 Task: Check the repository traffic of the repository "Javascript".
Action: Mouse moved to (1008, 235)
Screenshot: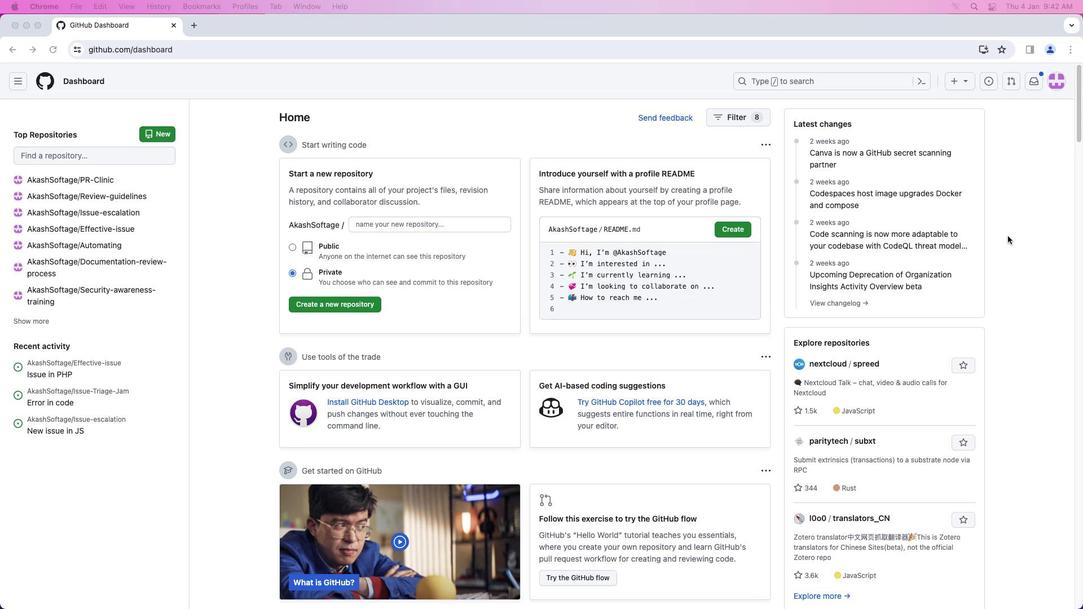 
Action: Mouse pressed left at (1008, 235)
Screenshot: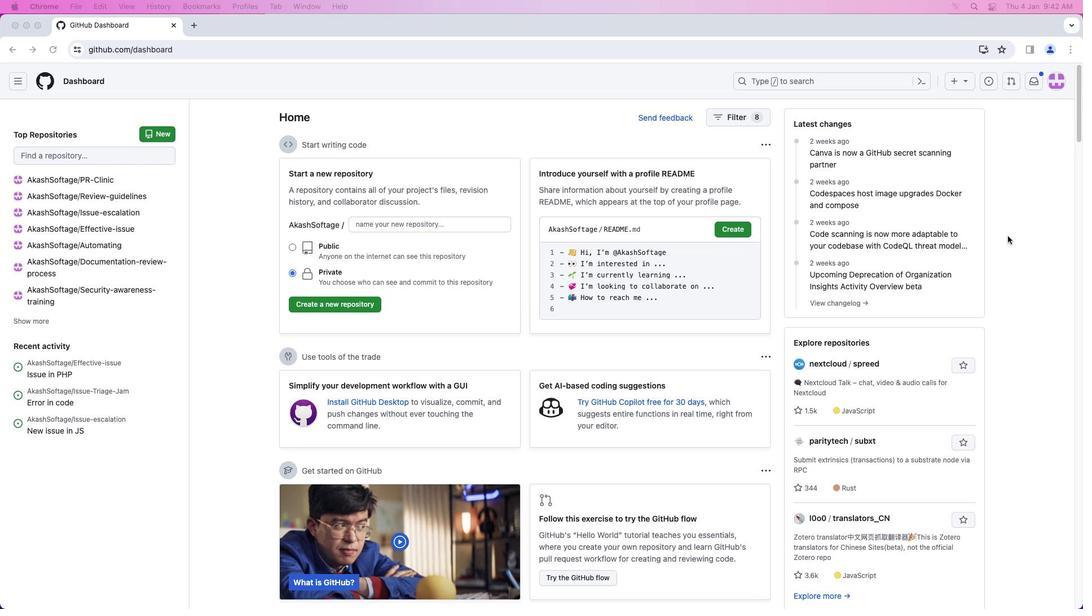 
Action: Mouse moved to (1060, 84)
Screenshot: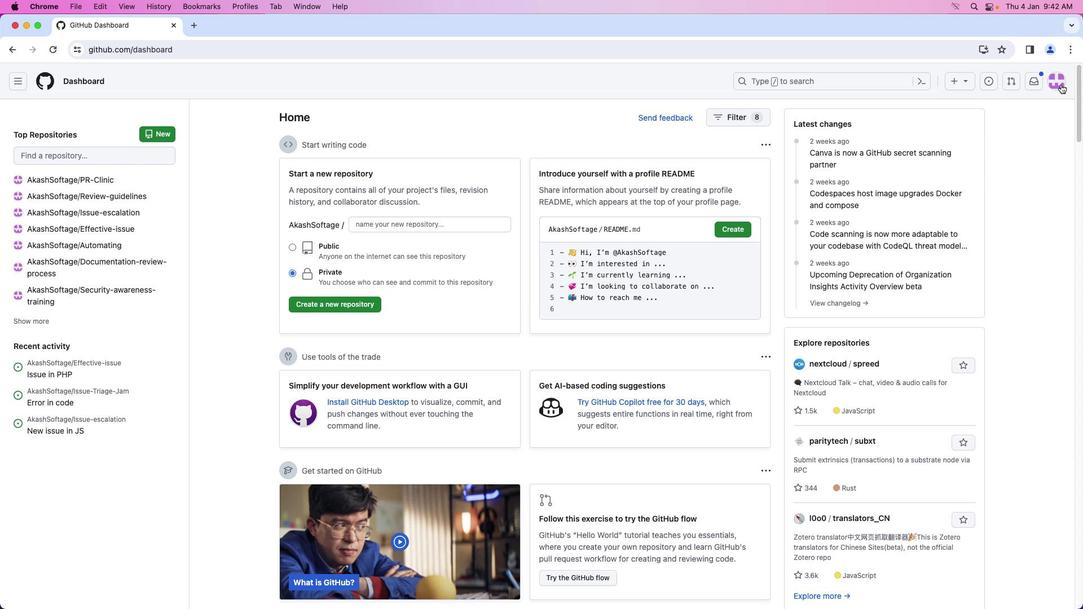 
Action: Mouse pressed left at (1060, 84)
Screenshot: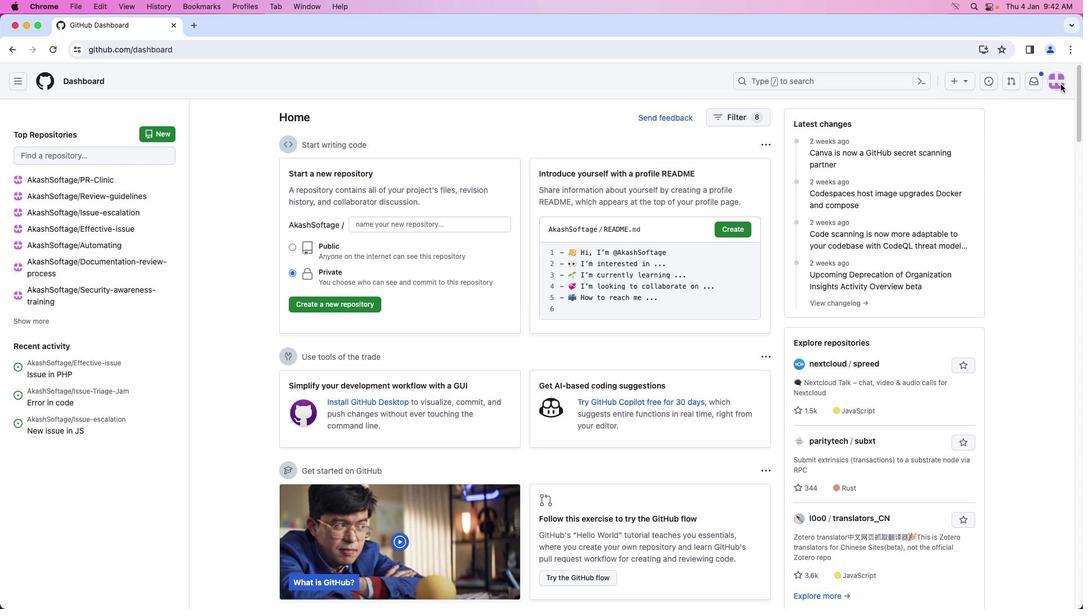 
Action: Mouse moved to (1022, 182)
Screenshot: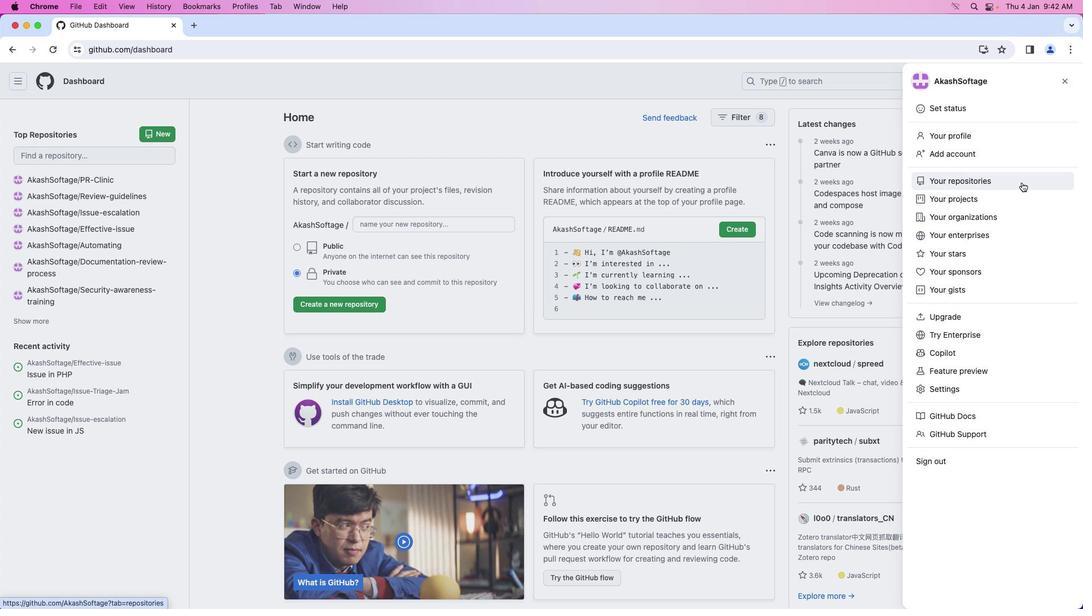 
Action: Mouse pressed left at (1022, 182)
Screenshot: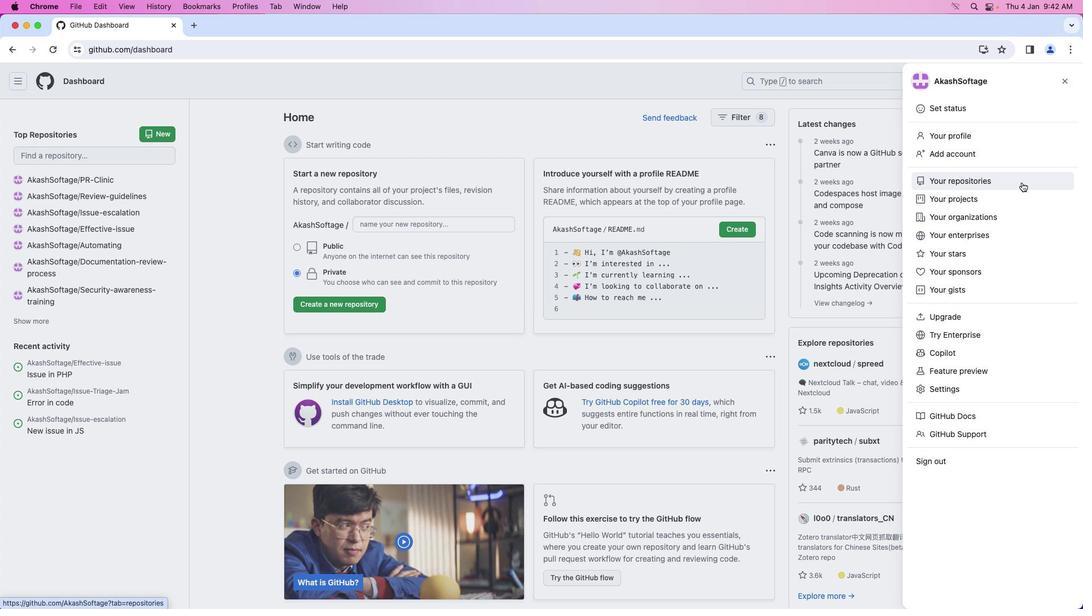 
Action: Mouse moved to (414, 189)
Screenshot: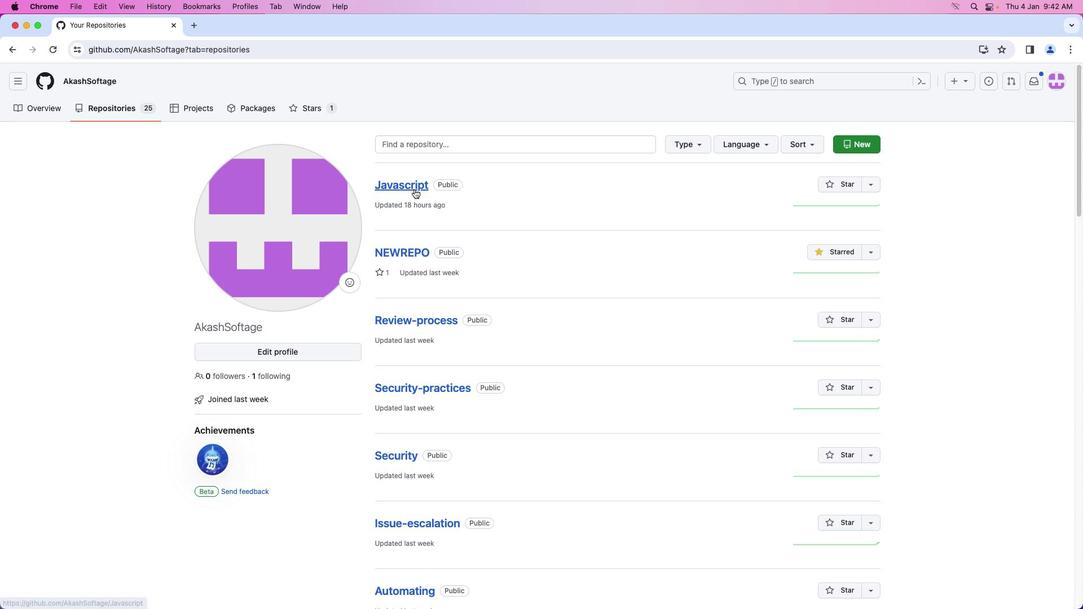
Action: Mouse pressed left at (414, 189)
Screenshot: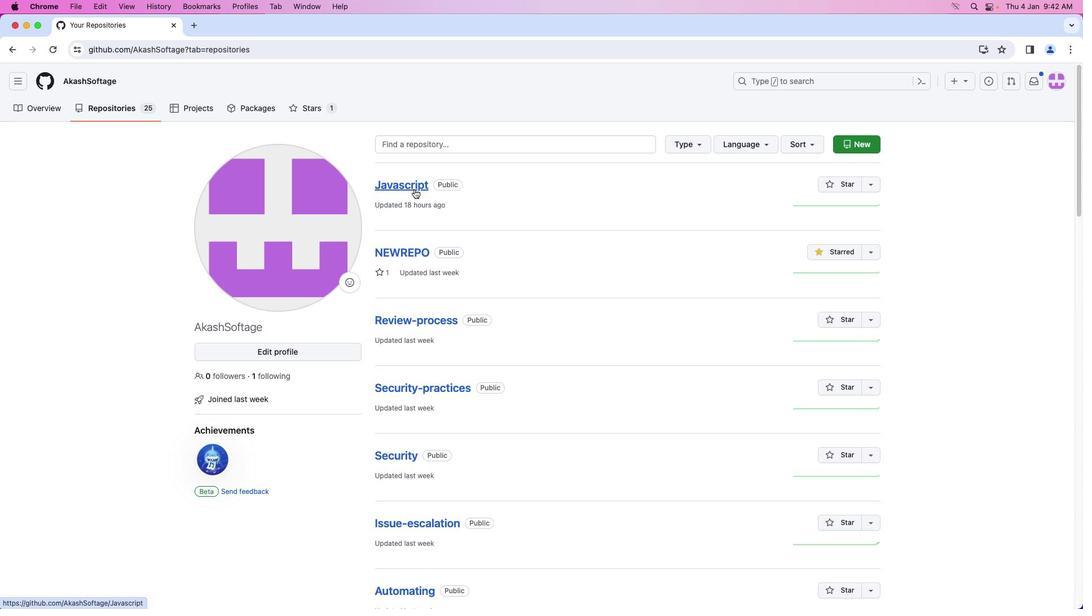 
Action: Mouse scrolled (414, 189) with delta (0, 0)
Screenshot: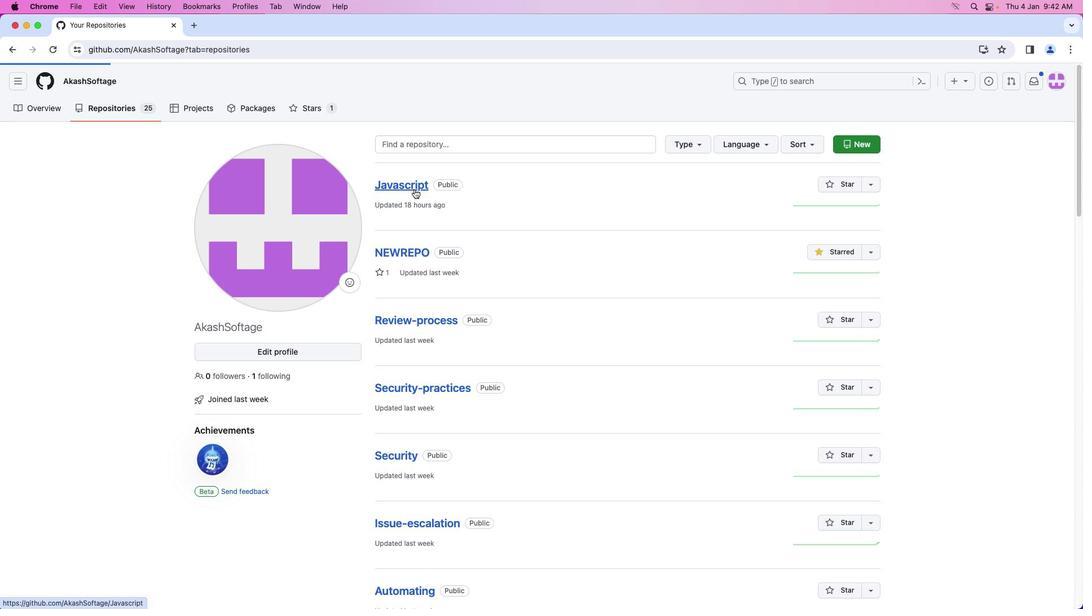 
Action: Mouse moved to (516, 102)
Screenshot: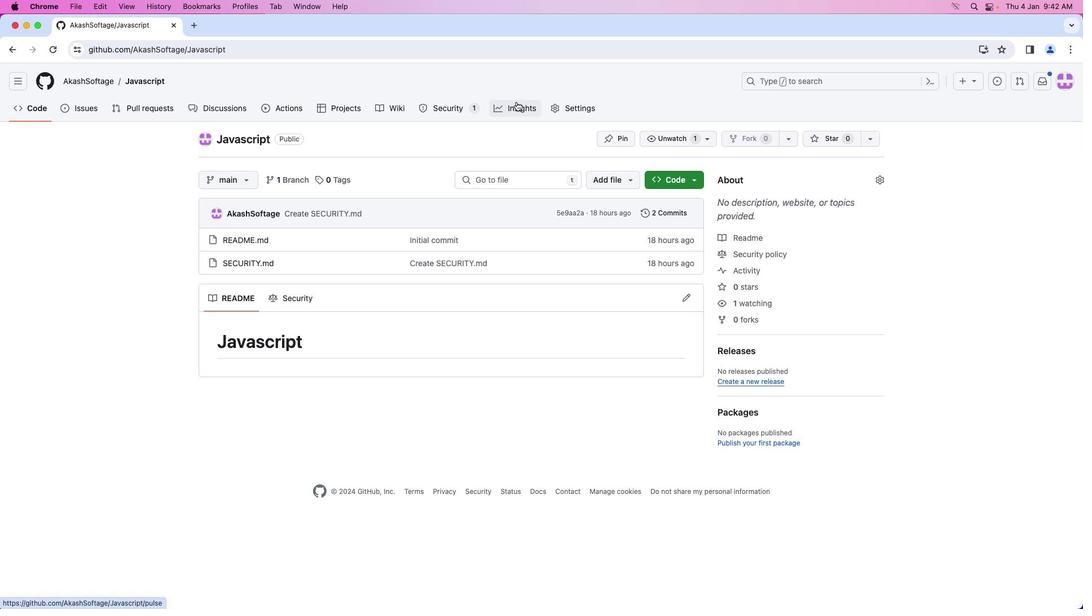 
Action: Mouse pressed left at (516, 102)
Screenshot: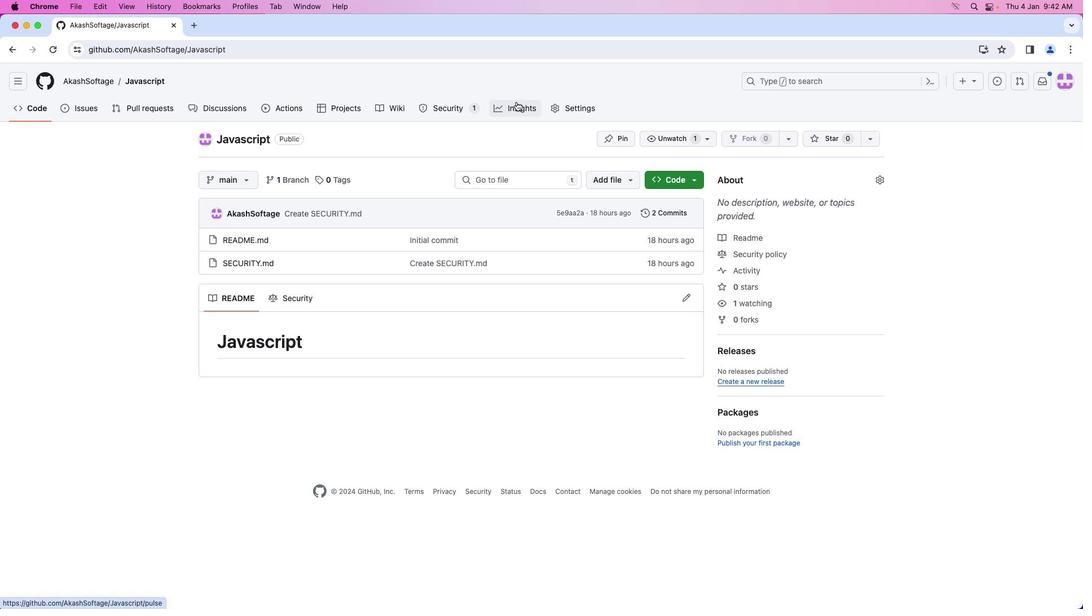 
Action: Mouse moved to (312, 233)
Screenshot: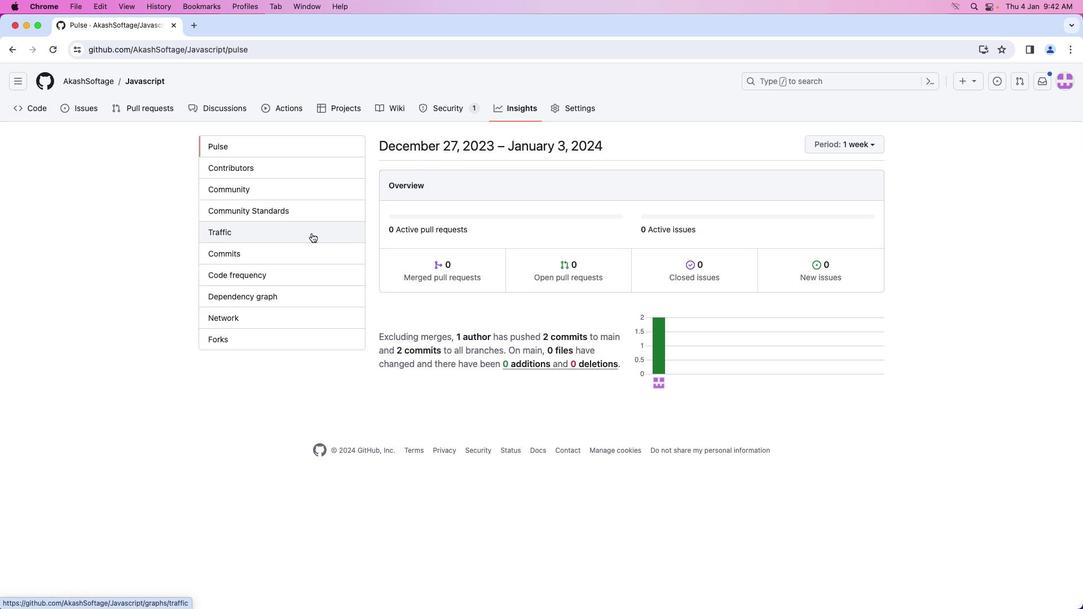 
Action: Mouse pressed left at (312, 233)
Screenshot: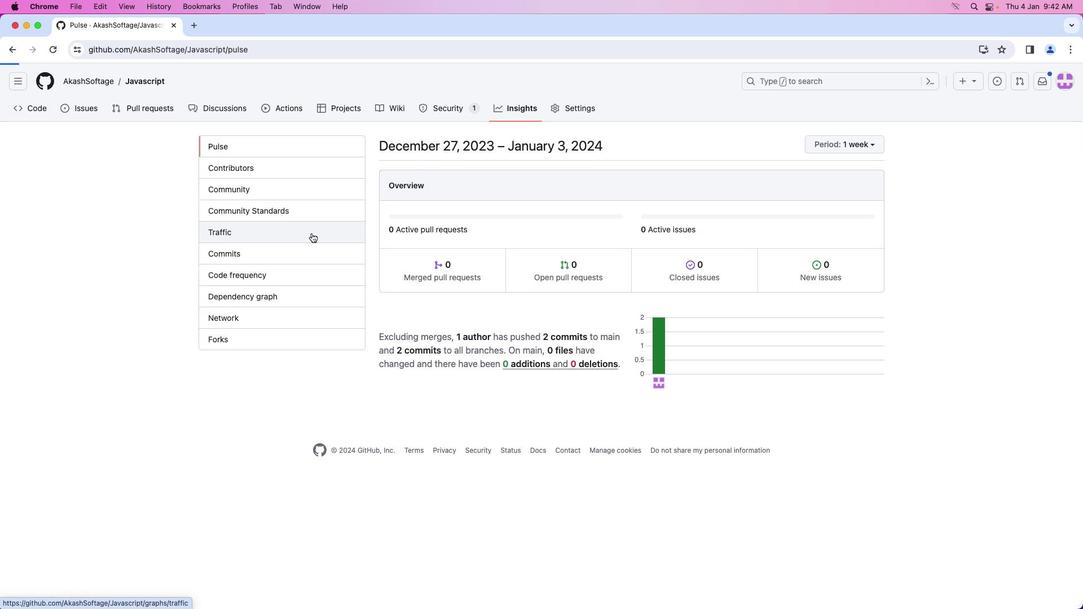 
Action: Mouse moved to (600, 473)
Screenshot: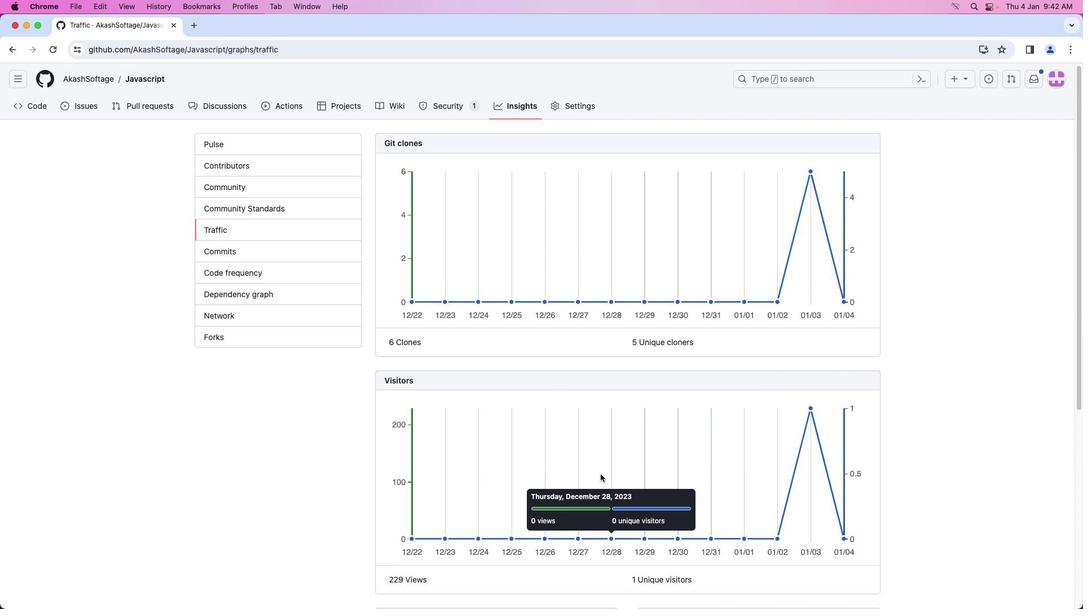 
Action: Mouse scrolled (600, 473) with delta (0, 0)
Screenshot: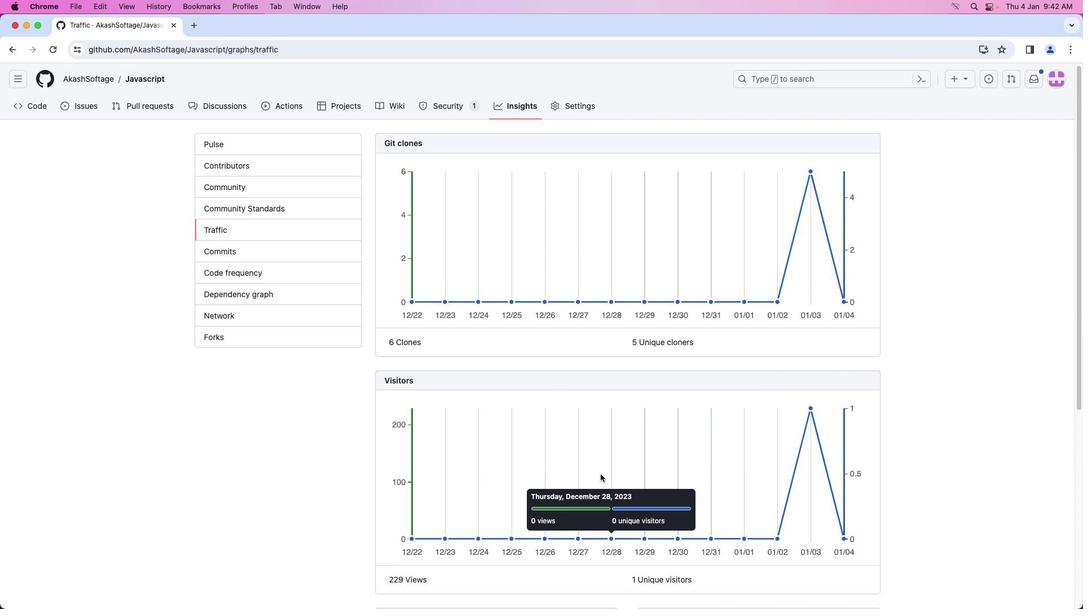 
Action: Mouse scrolled (600, 473) with delta (0, 0)
Screenshot: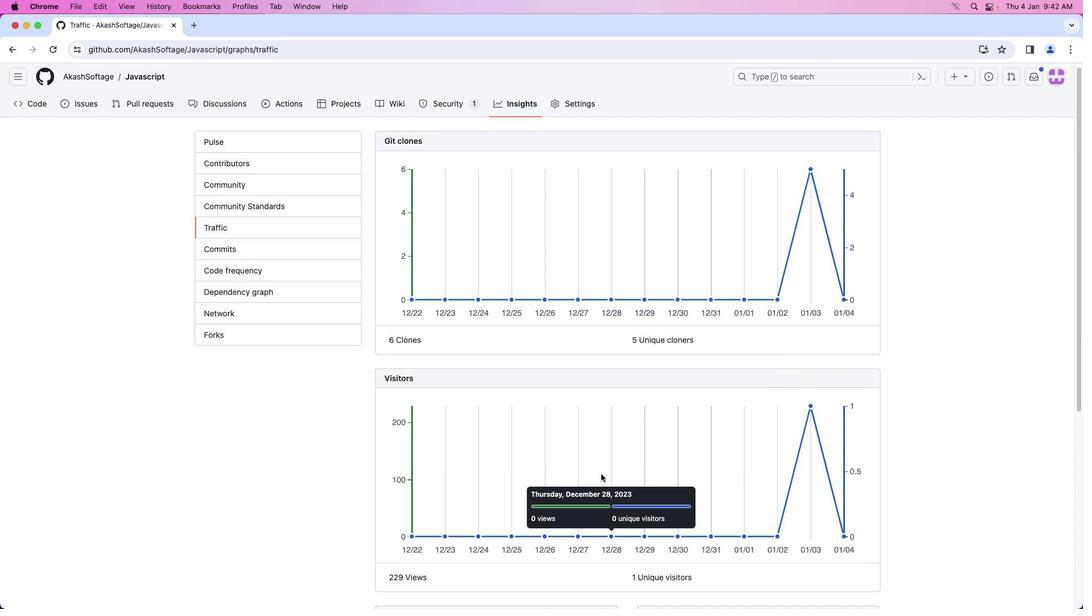 
Action: Mouse moved to (600, 473)
Screenshot: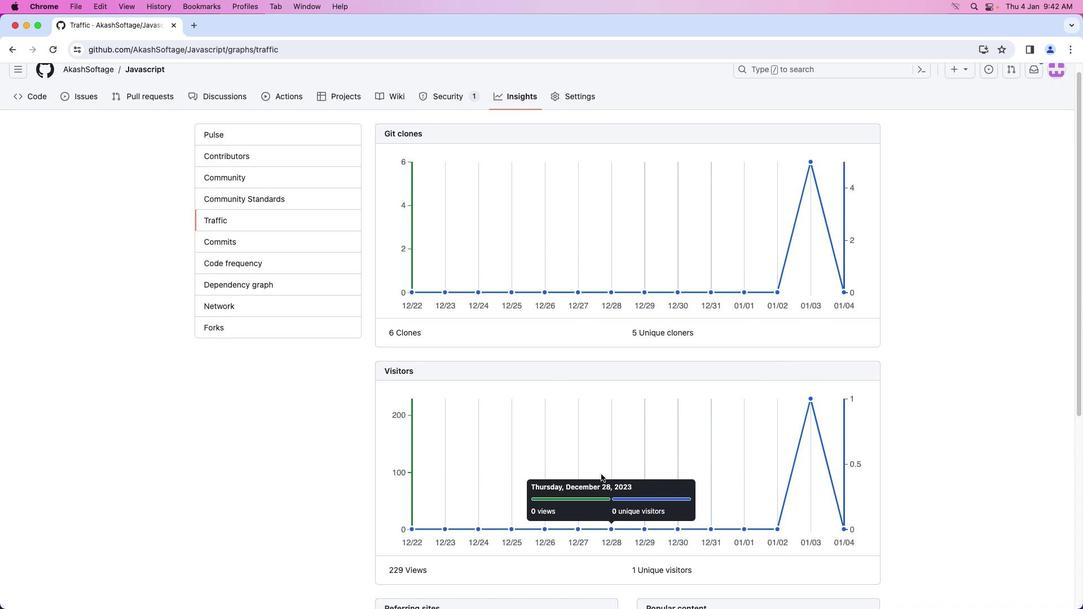
Action: Mouse scrolled (600, 473) with delta (0, 0)
Screenshot: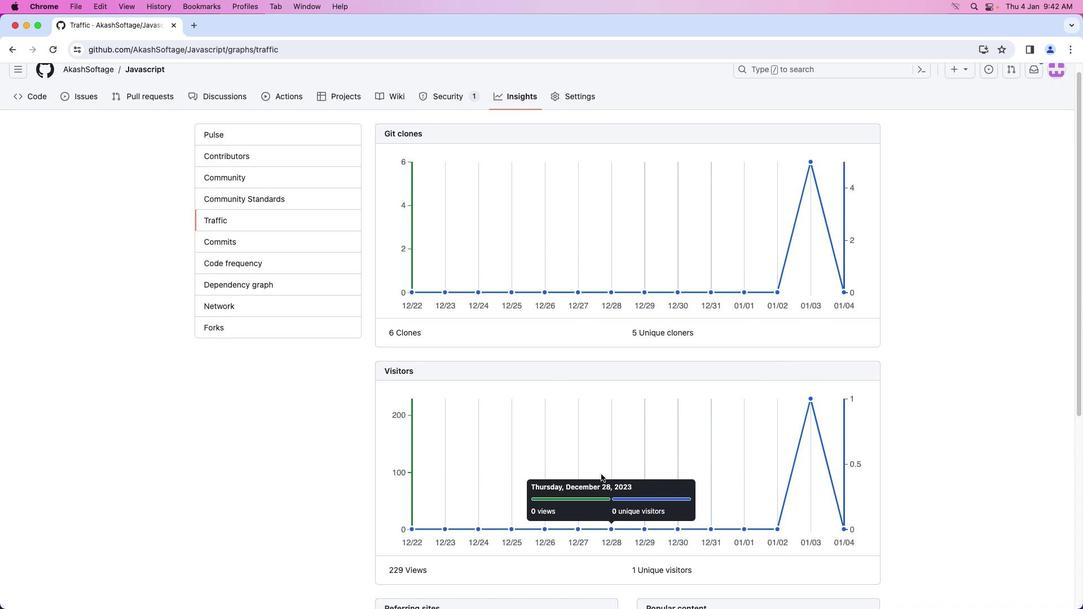 
Action: Mouse moved to (601, 473)
Screenshot: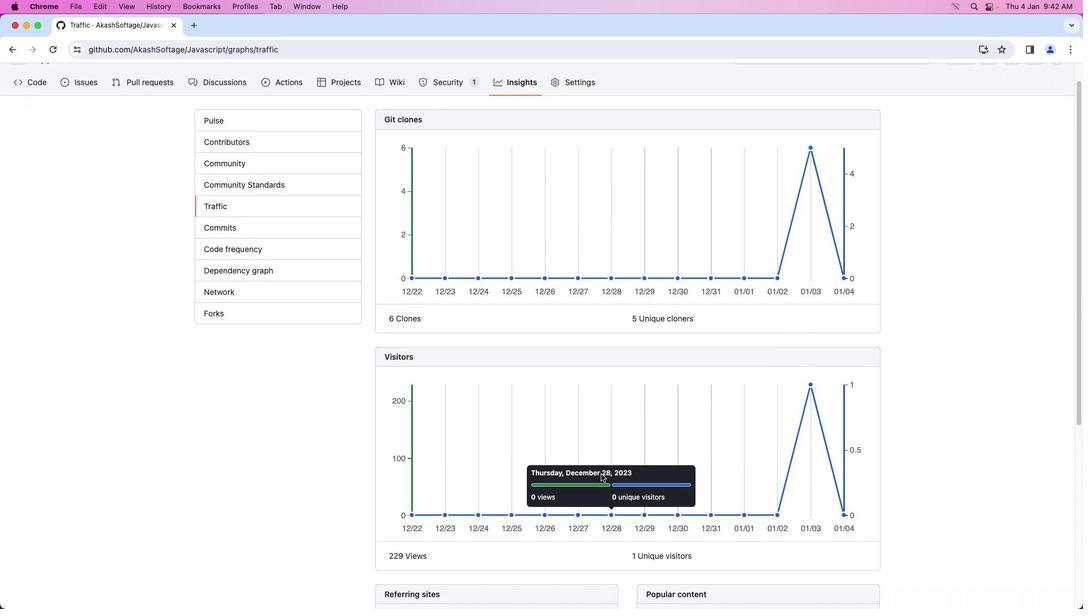 
Action: Mouse scrolled (601, 473) with delta (0, 0)
Screenshot: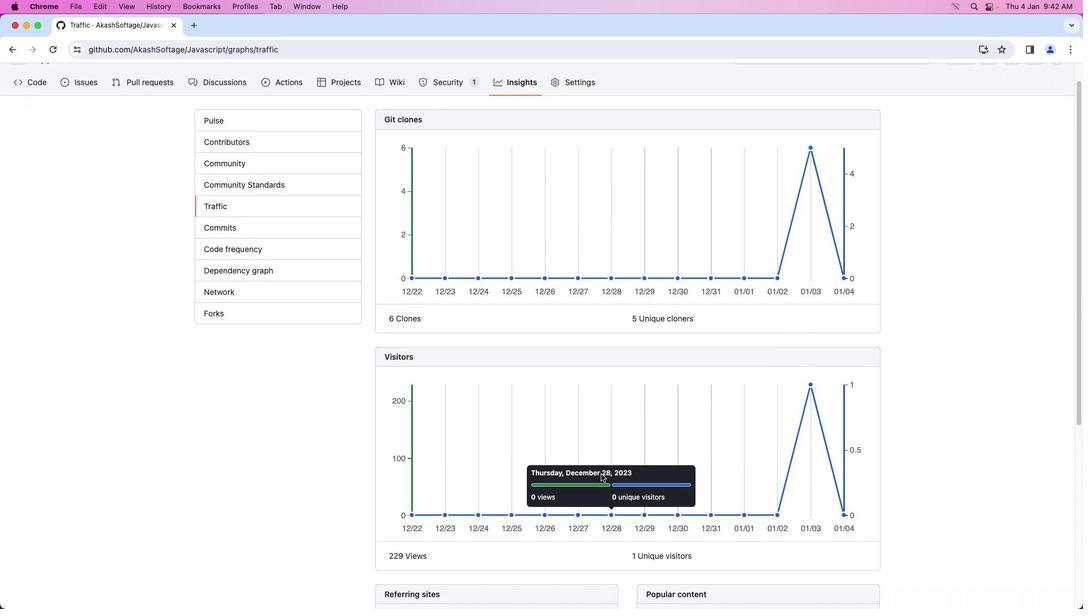 
Action: Mouse scrolled (601, 473) with delta (0, 0)
Screenshot: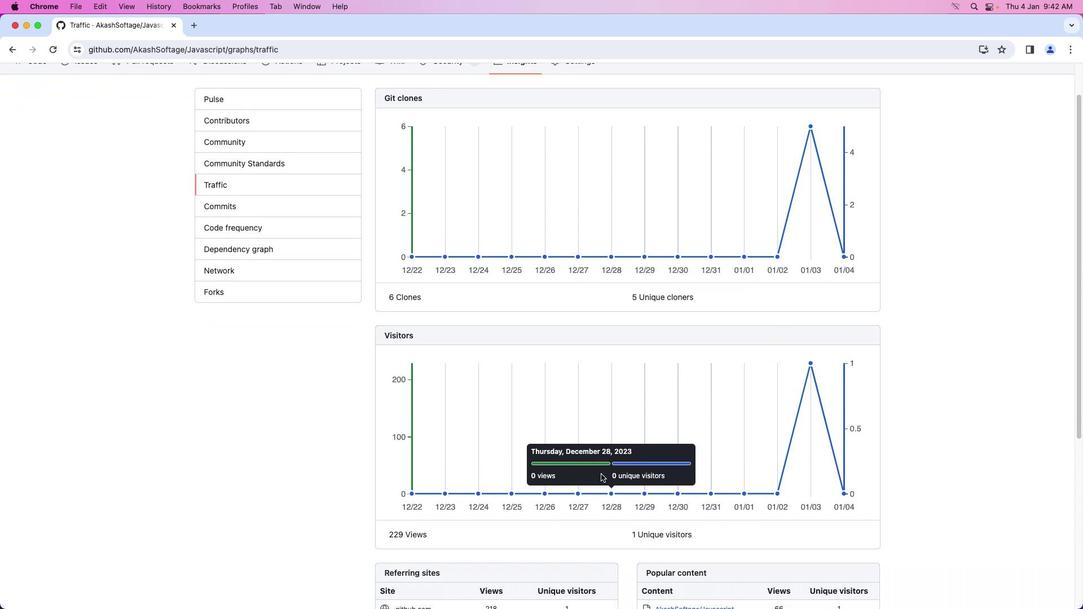 
Action: Mouse scrolled (601, 473) with delta (0, 0)
Screenshot: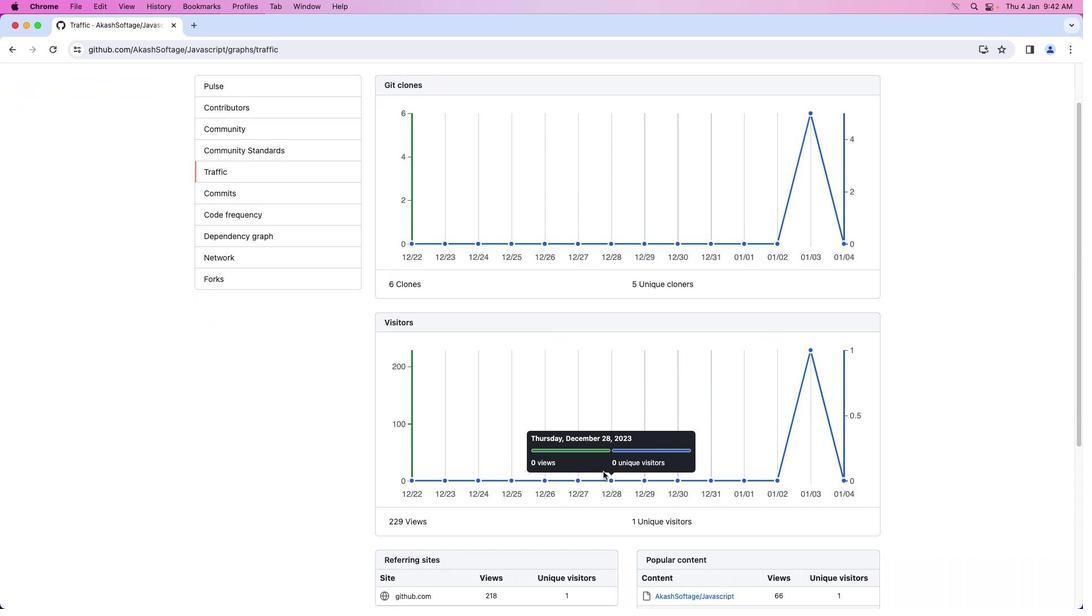 
Action: Mouse moved to (603, 471)
Screenshot: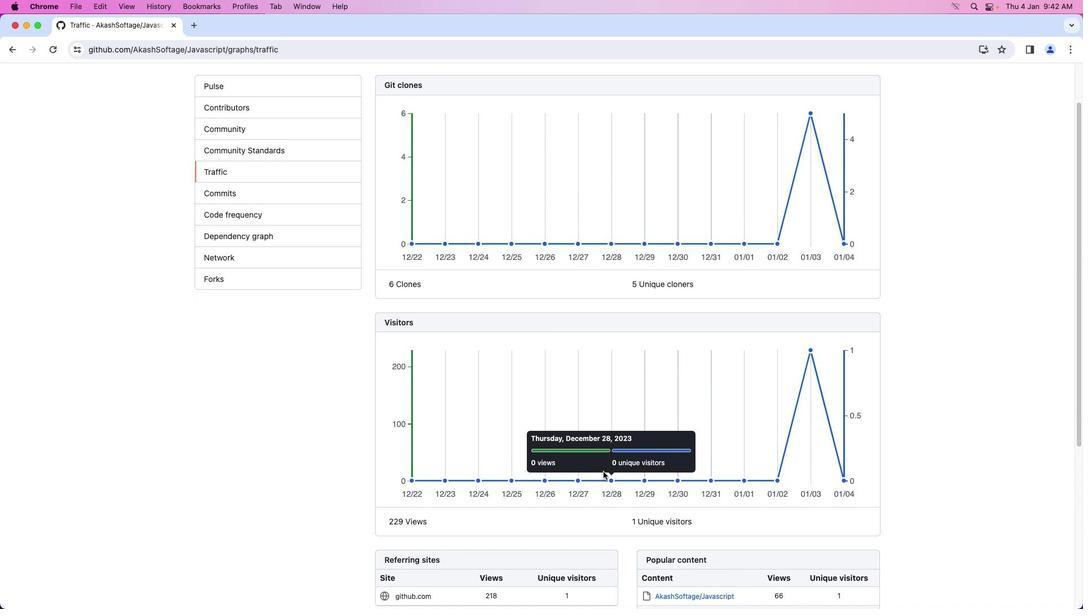
Action: Mouse scrolled (603, 471) with delta (0, 0)
Screenshot: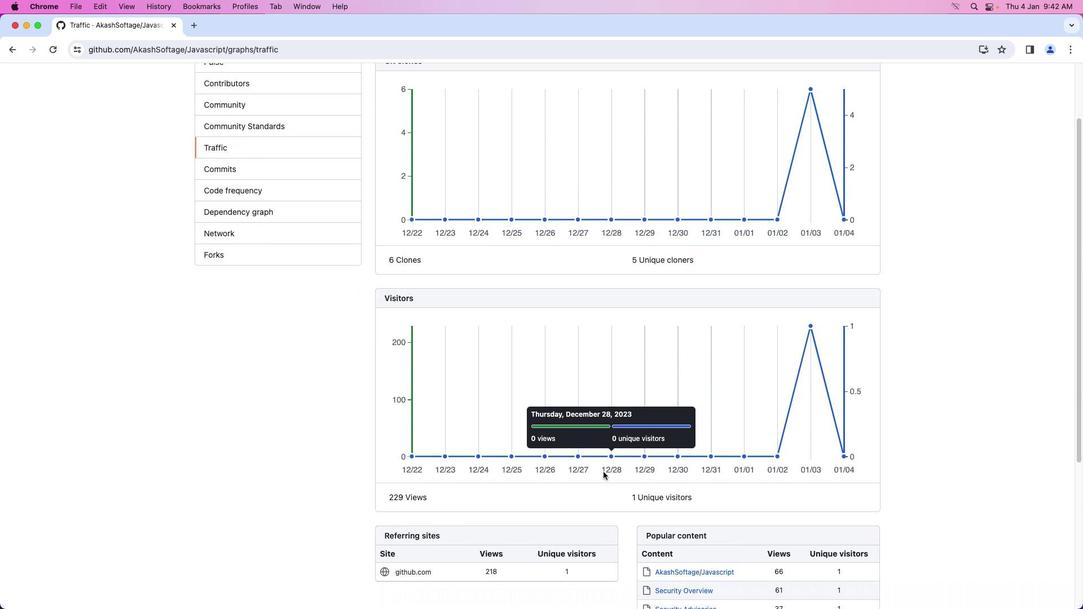 
Action: Mouse scrolled (603, 471) with delta (0, 0)
Screenshot: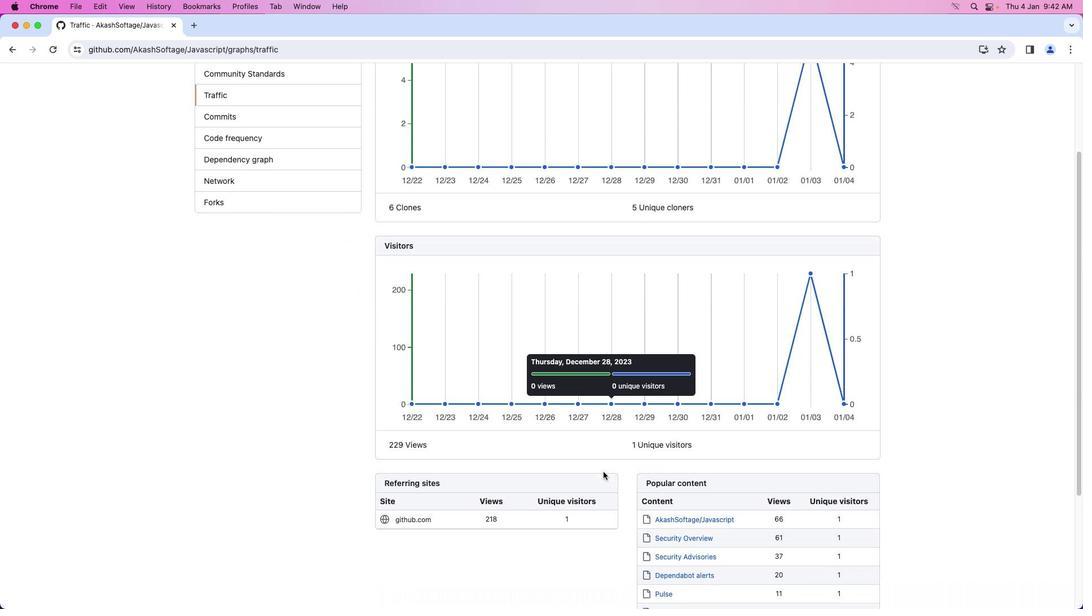 
Action: Mouse scrolled (603, 471) with delta (0, -1)
Screenshot: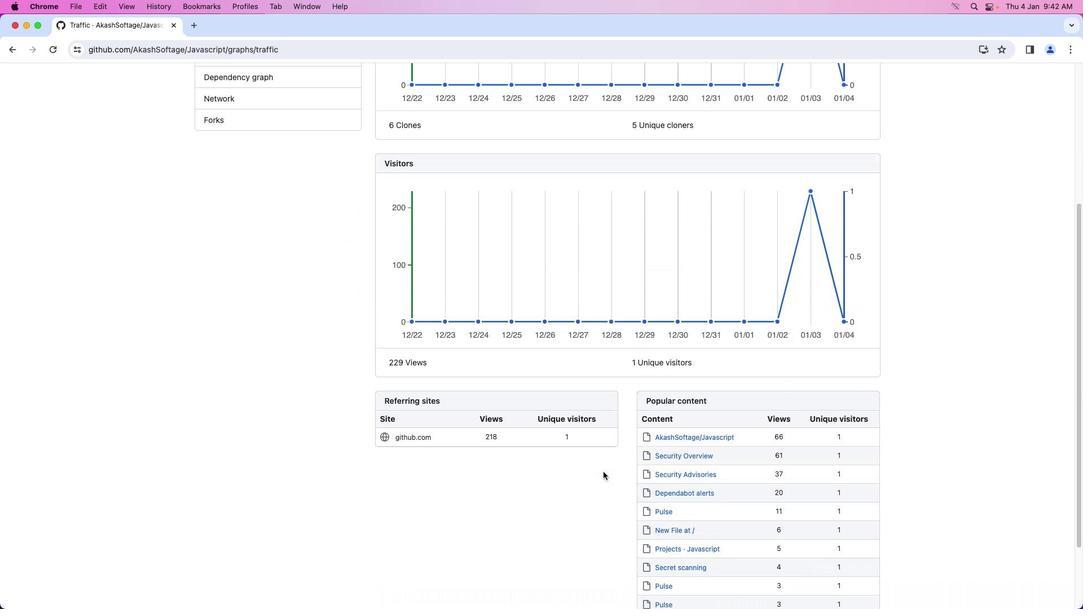 
Action: Mouse scrolled (603, 471) with delta (0, -2)
Screenshot: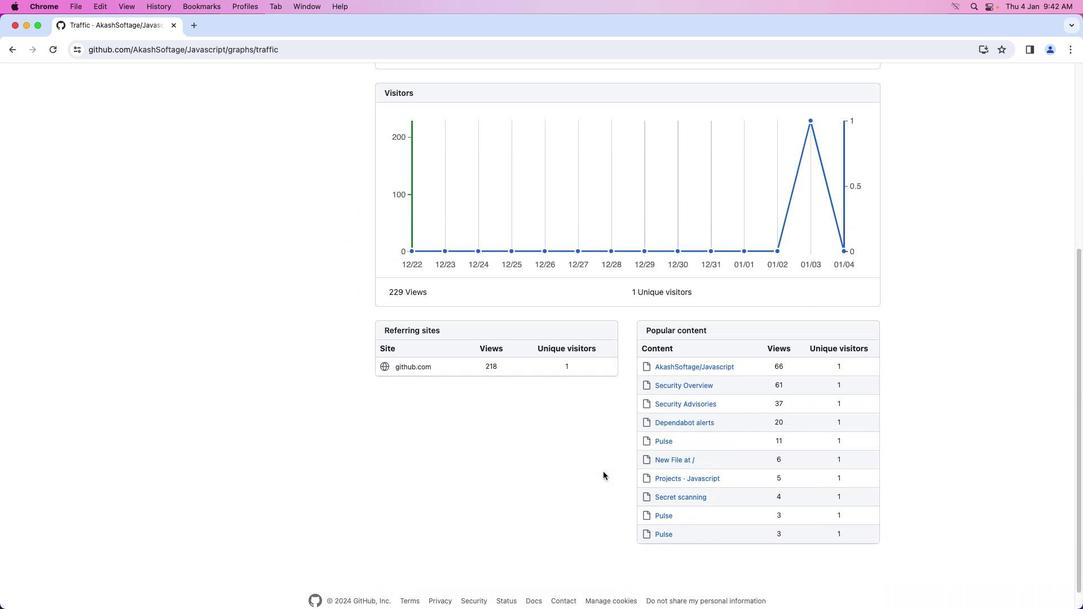 
Action: Mouse scrolled (603, 471) with delta (0, -2)
Screenshot: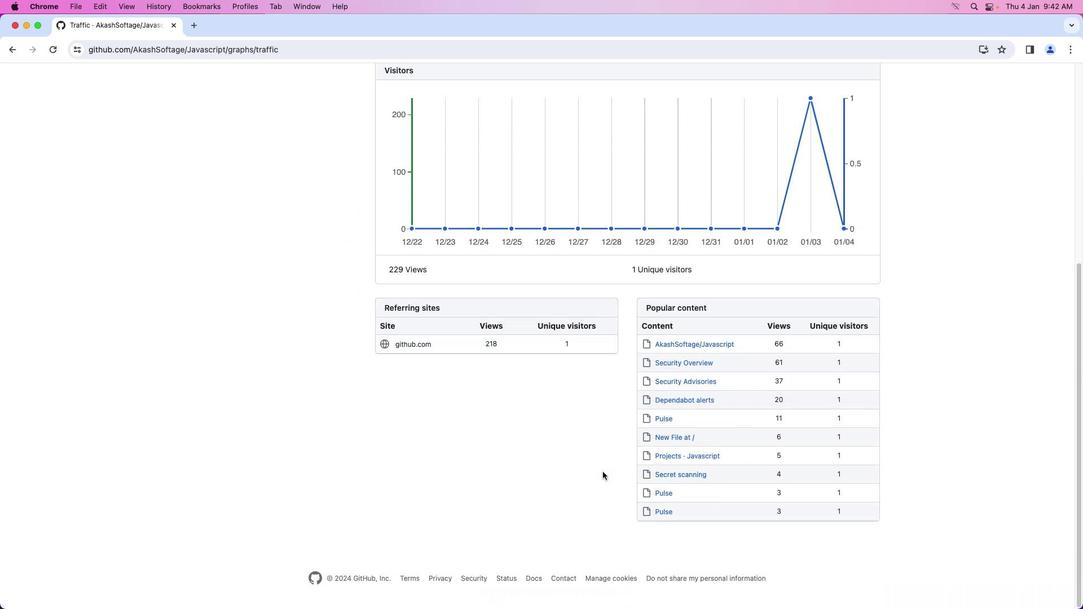 
Action: Mouse scrolled (603, 471) with delta (0, -3)
Screenshot: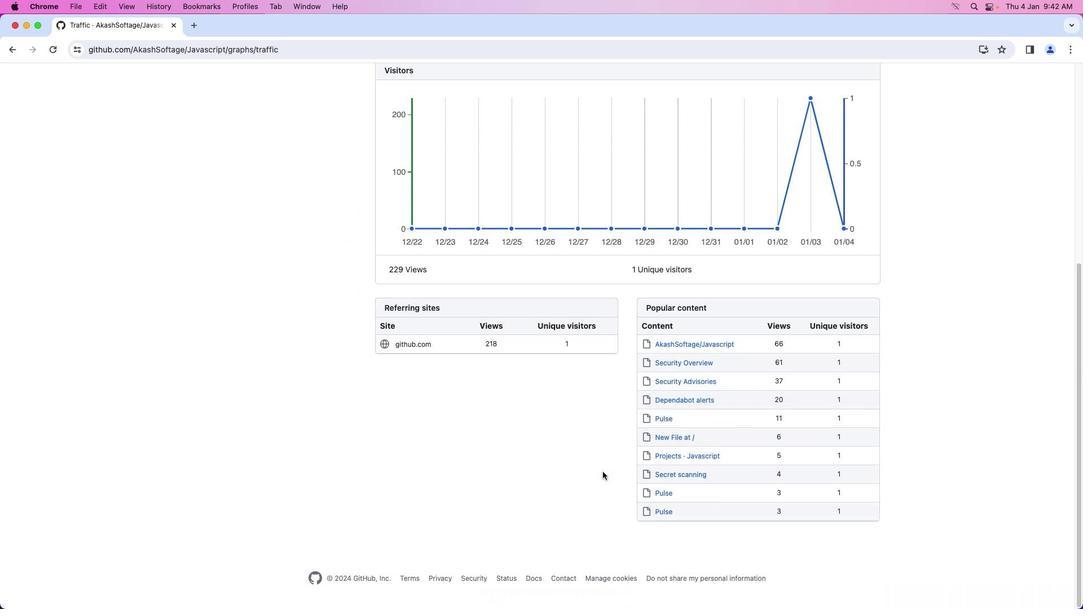 
Action: Mouse moved to (603, 471)
Screenshot: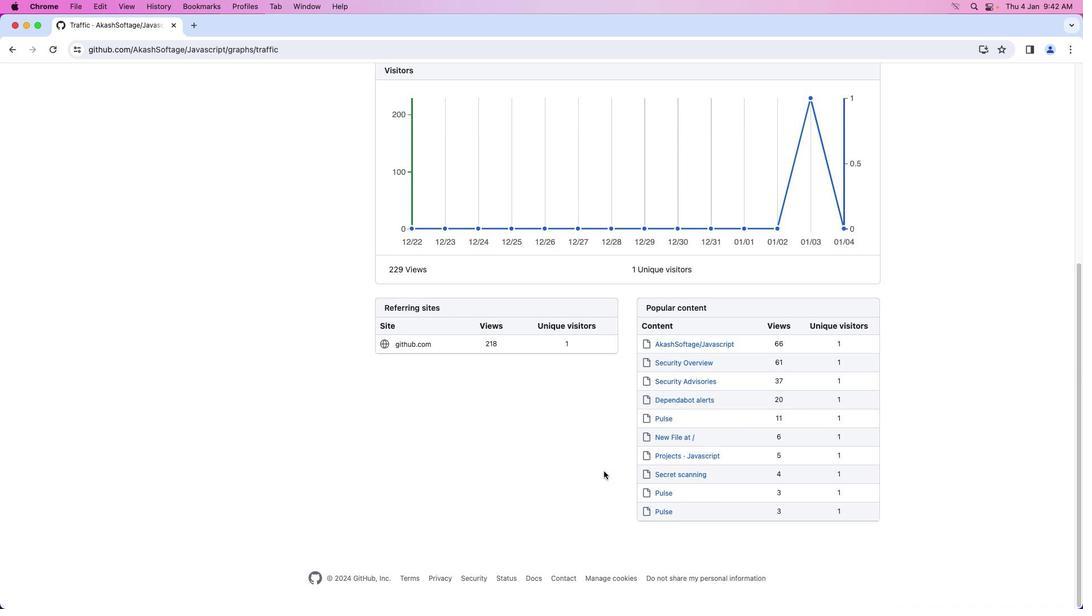 
Action: Mouse scrolled (603, 471) with delta (0, -2)
Screenshot: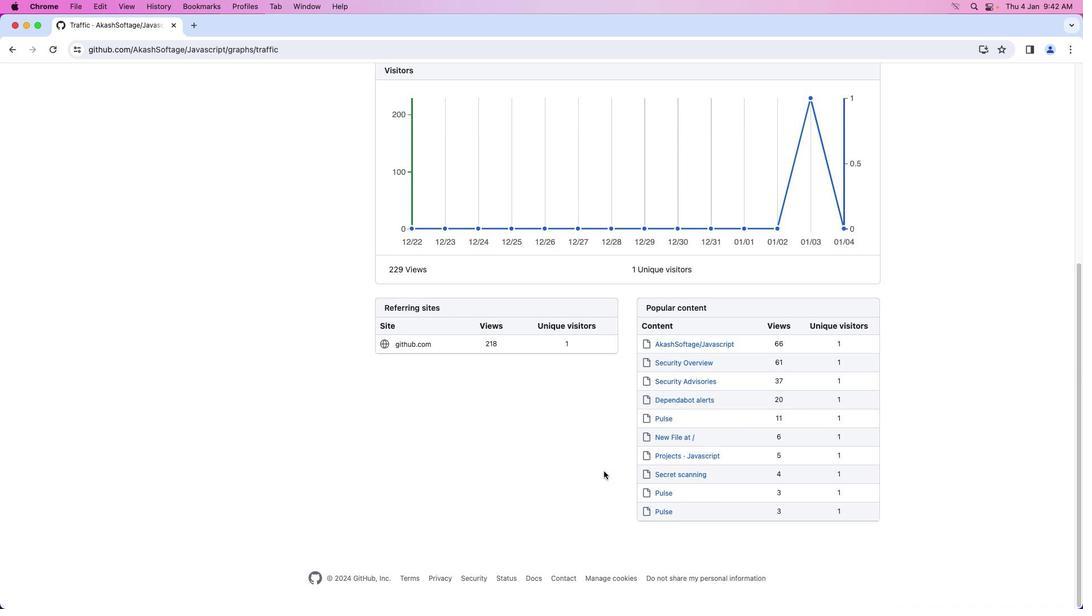 
Action: Mouse moved to (603, 470)
Screenshot: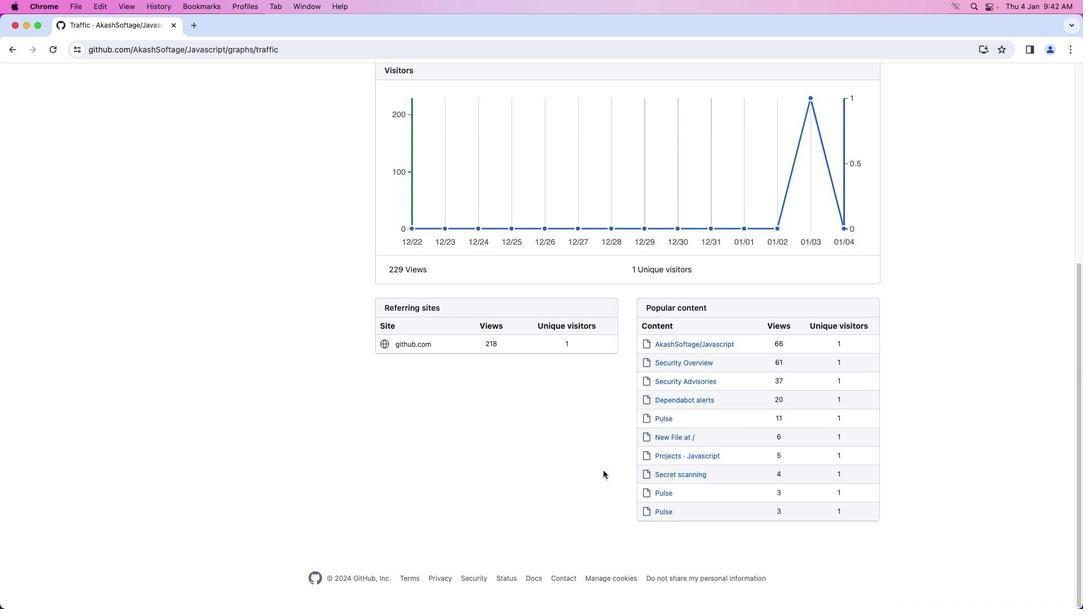 
